 Task: Create a task  Add support for voice commands and voice search , assign it to team member softage.7@softage.net in the project VitalTech and update the status of the task to  At Risk , set the priority of the task to Medium.
Action: Mouse moved to (33, 276)
Screenshot: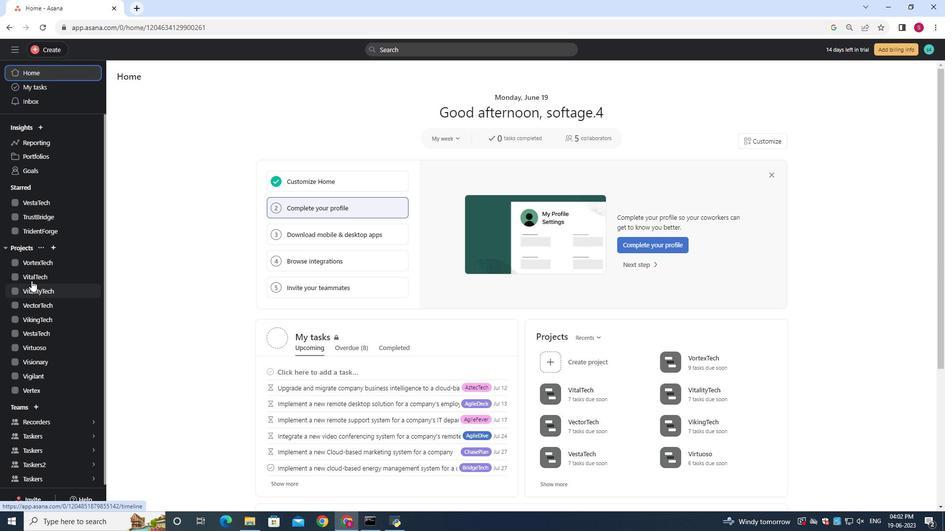
Action: Mouse pressed left at (33, 276)
Screenshot: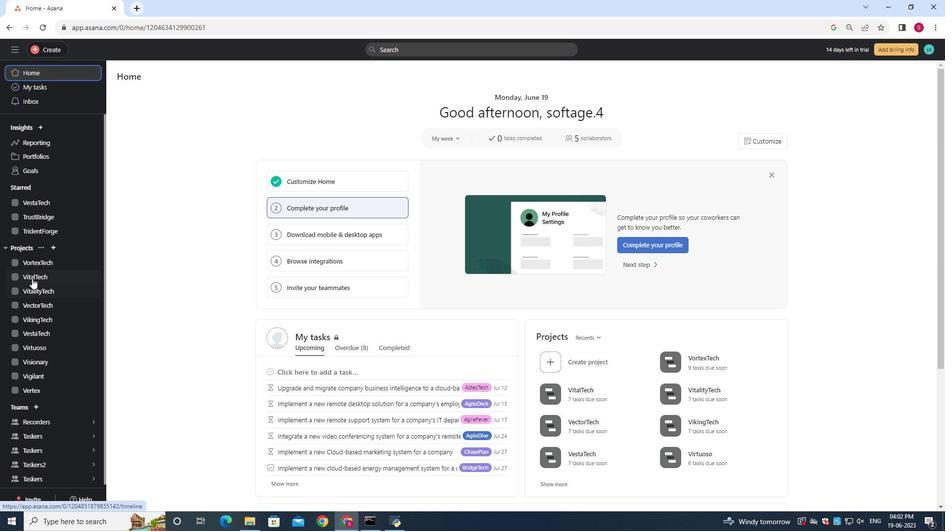 
Action: Mouse moved to (138, 117)
Screenshot: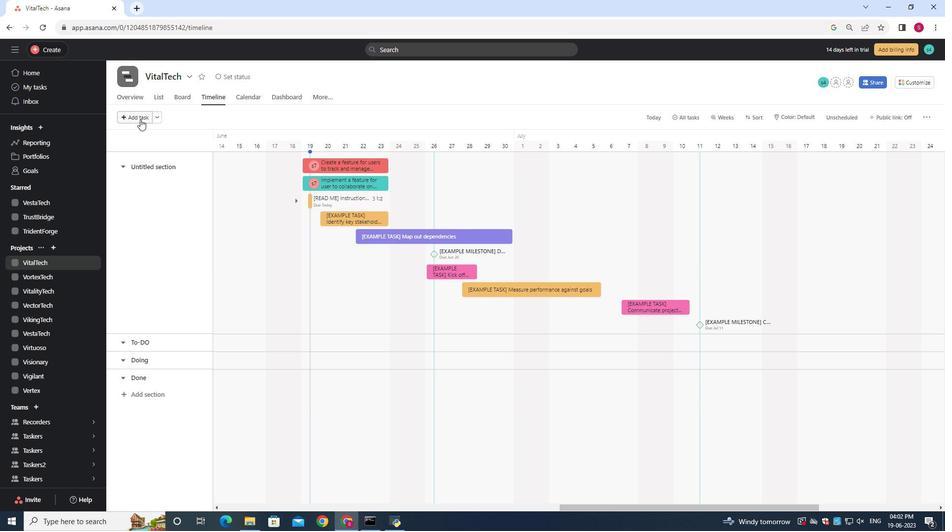 
Action: Mouse pressed left at (138, 117)
Screenshot: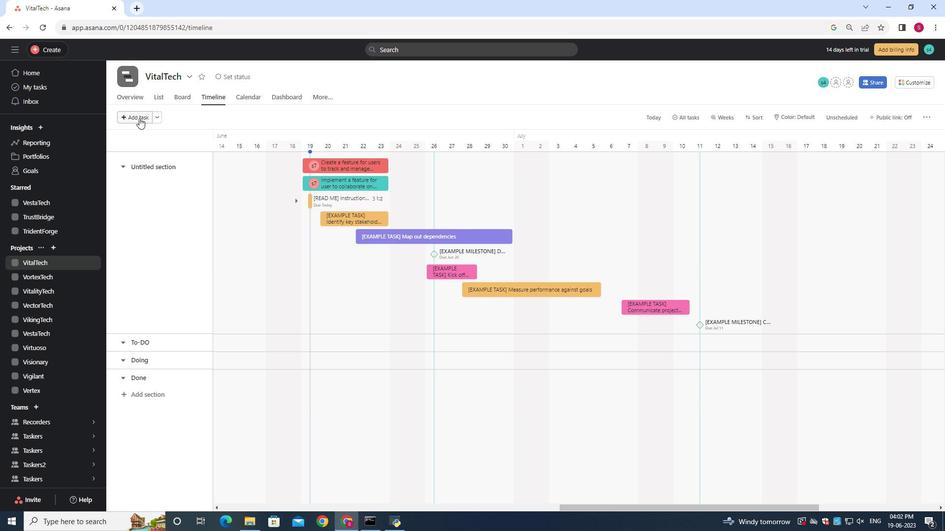 
Action: Key pressed <Key.shift>Add<Key.space><Key.shift>support<Key.space>for<Key.space>voice<Key.space>commands<Key.space>and<Key.space>voice<Key.space>search
Screenshot: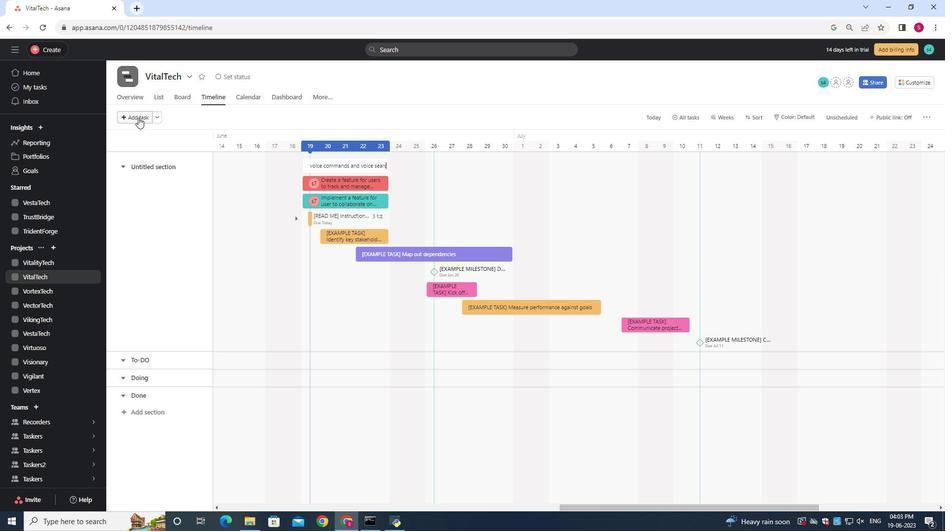 
Action: Mouse moved to (352, 163)
Screenshot: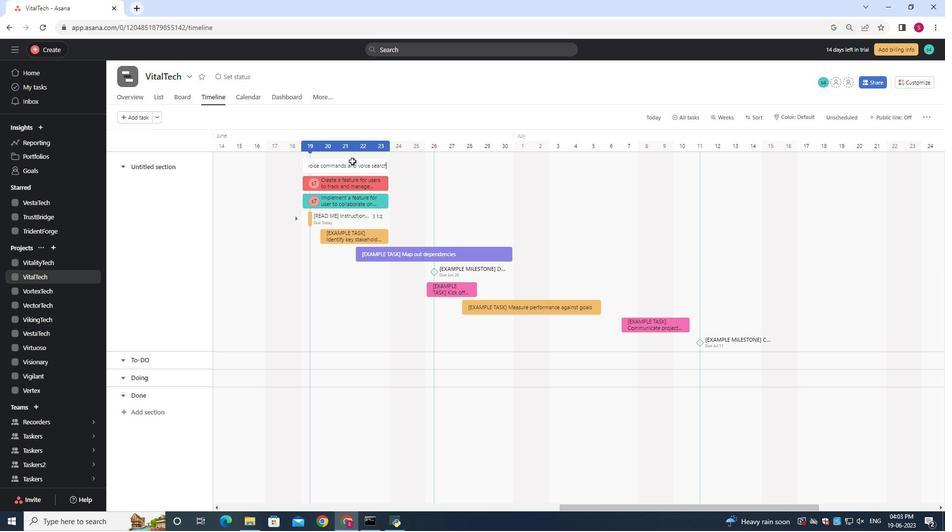 
Action: Mouse pressed left at (352, 163)
Screenshot: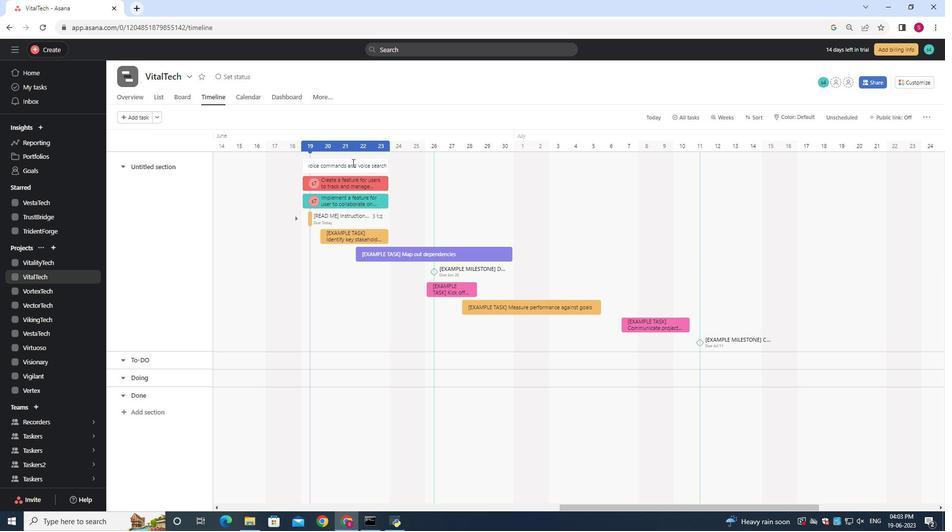 
Action: Mouse moved to (752, 169)
Screenshot: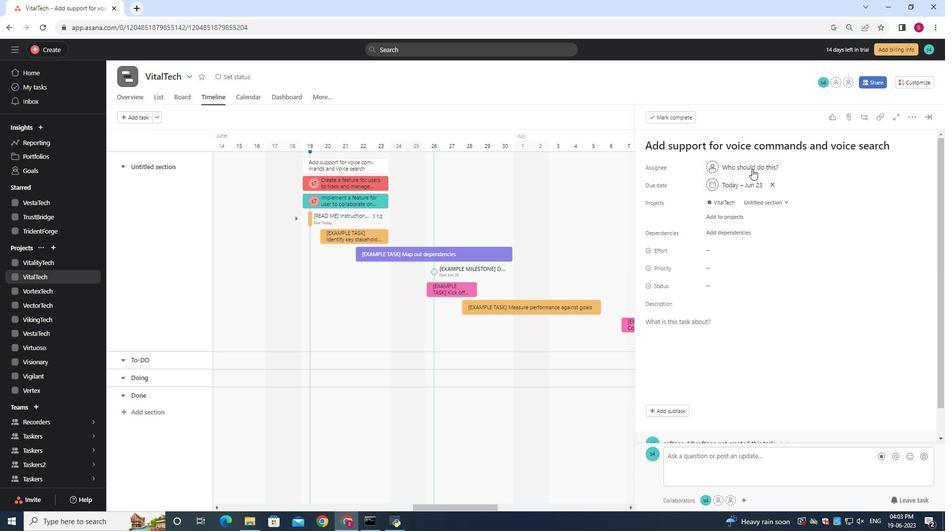 
Action: Mouse pressed left at (752, 169)
Screenshot: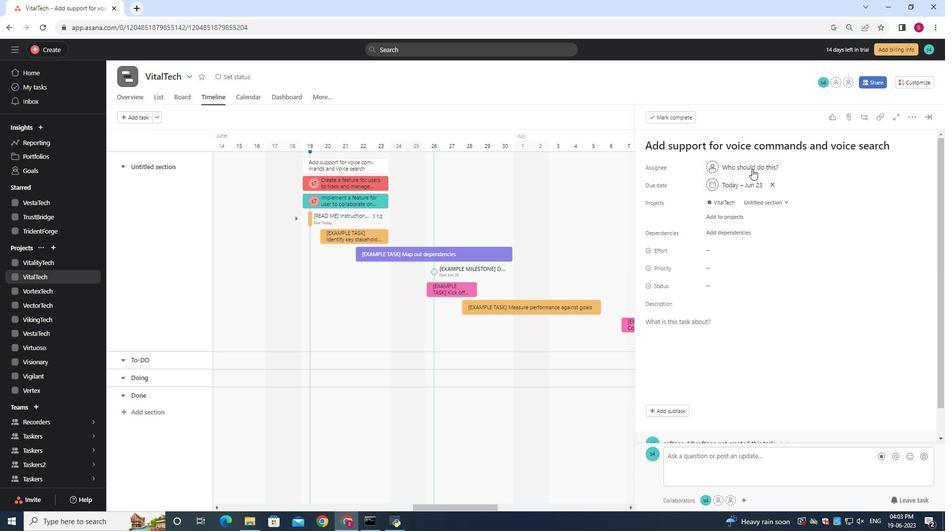 
Action: Key pressed softage.7<Key.shift>@softage.net
Screenshot: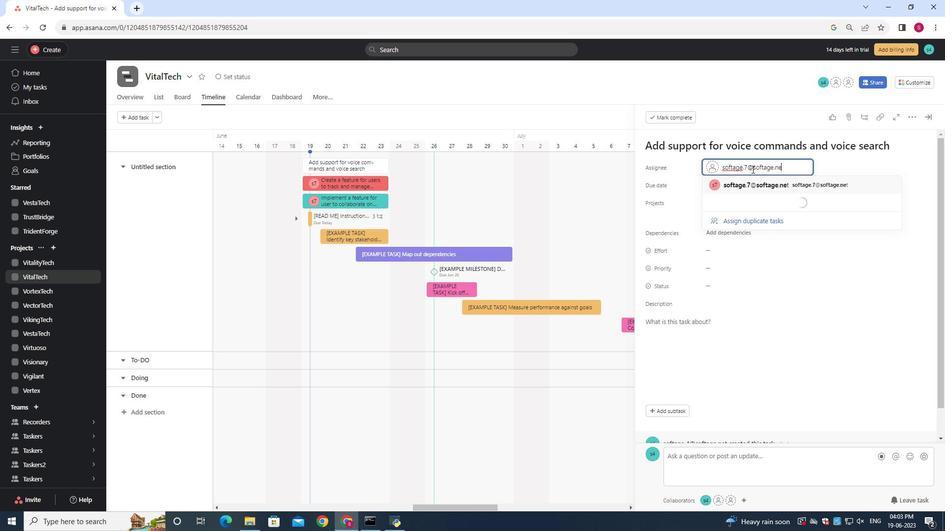 
Action: Mouse moved to (751, 183)
Screenshot: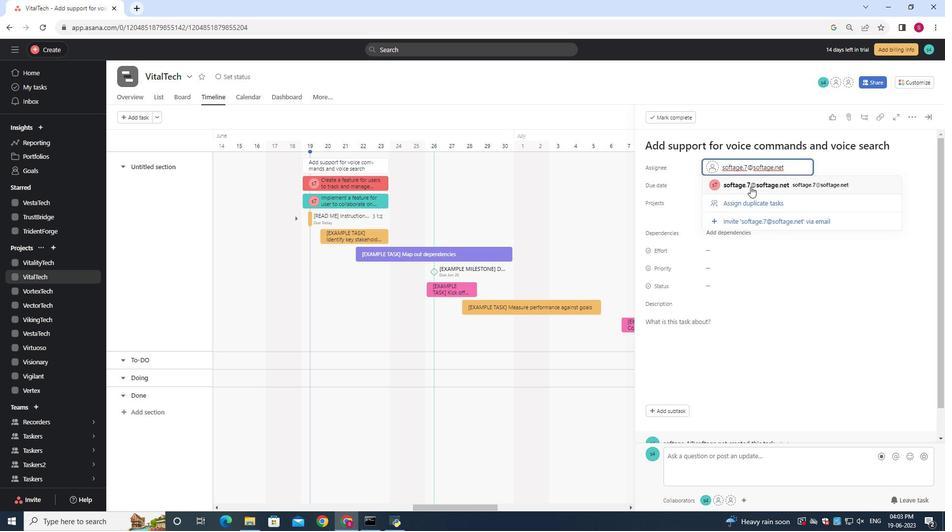 
Action: Mouse pressed left at (751, 183)
Screenshot: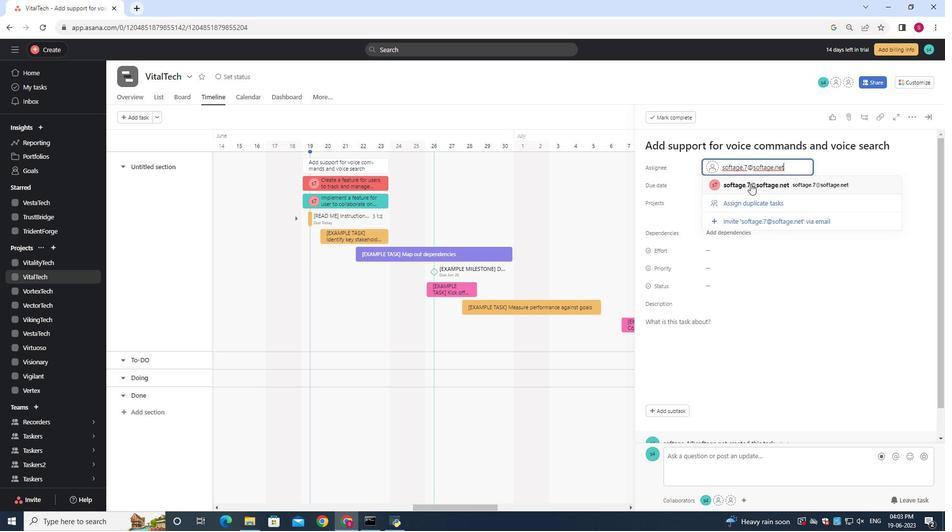 
Action: Mouse moved to (718, 283)
Screenshot: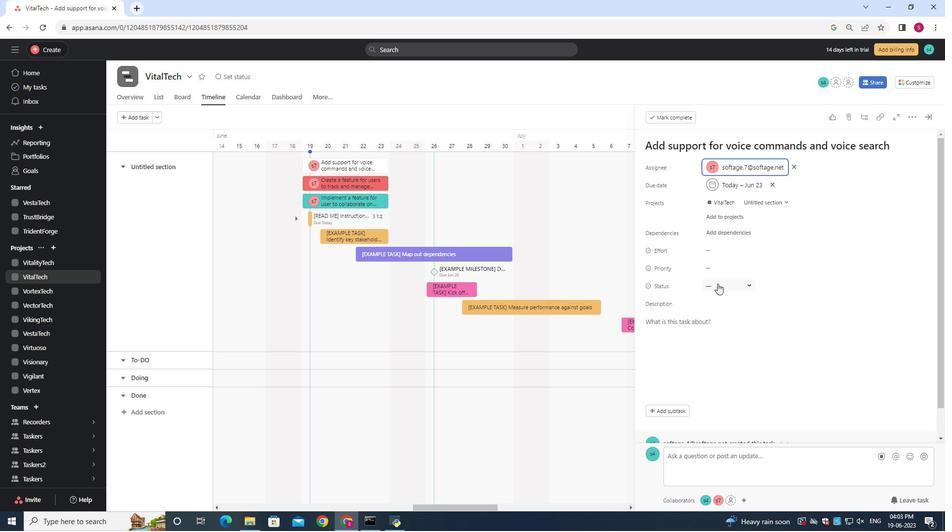 
Action: Mouse pressed left at (718, 283)
Screenshot: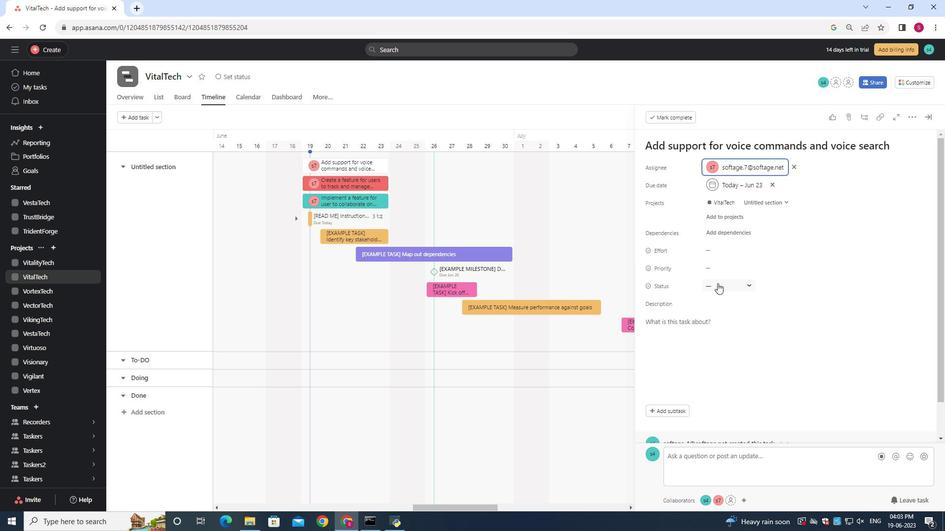 
Action: Mouse moved to (729, 328)
Screenshot: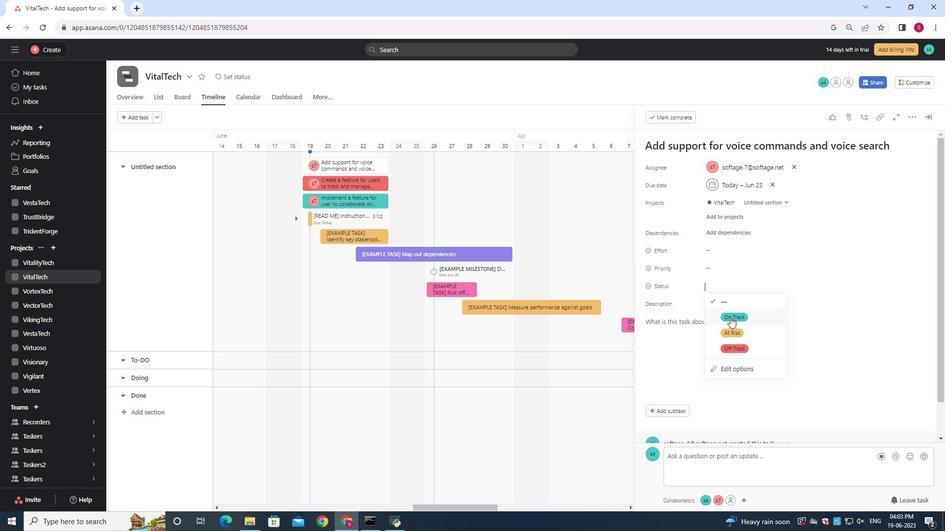 
Action: Mouse pressed left at (729, 328)
Screenshot: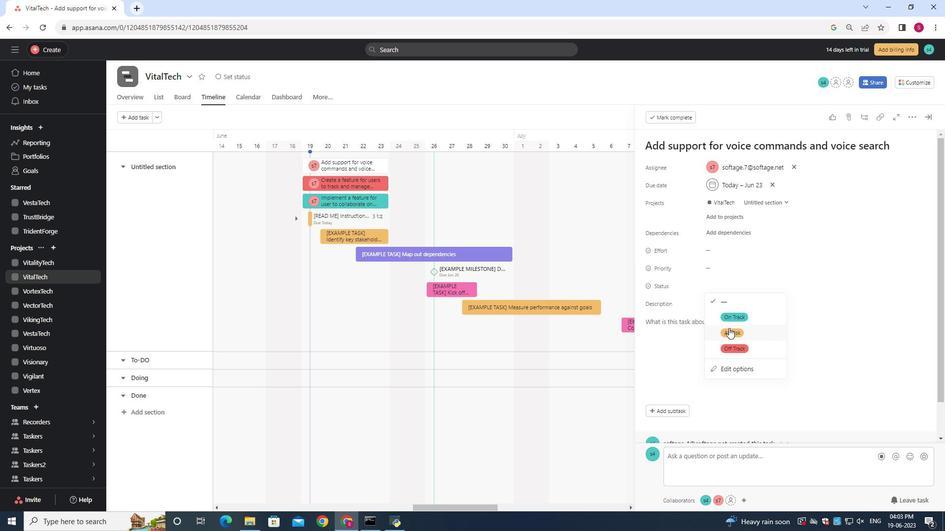 
Action: Mouse moved to (717, 263)
Screenshot: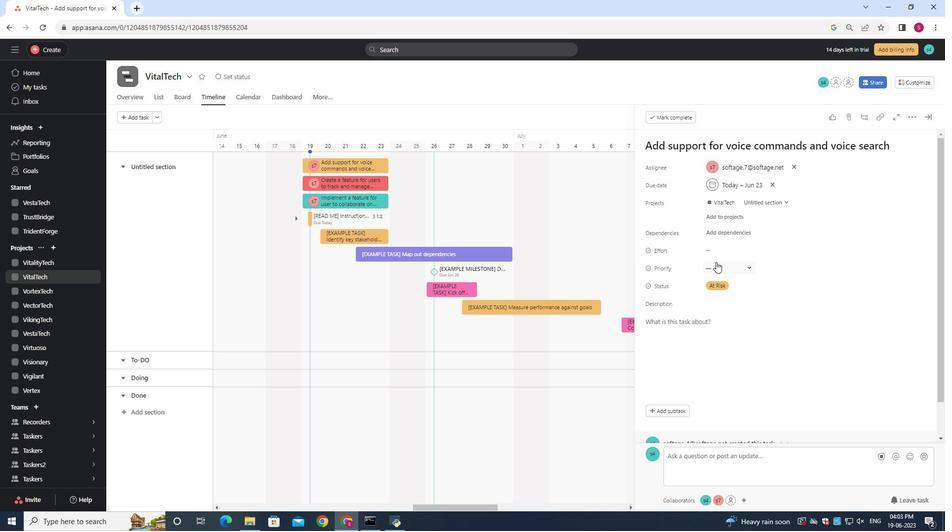 
Action: Mouse pressed left at (717, 263)
Screenshot: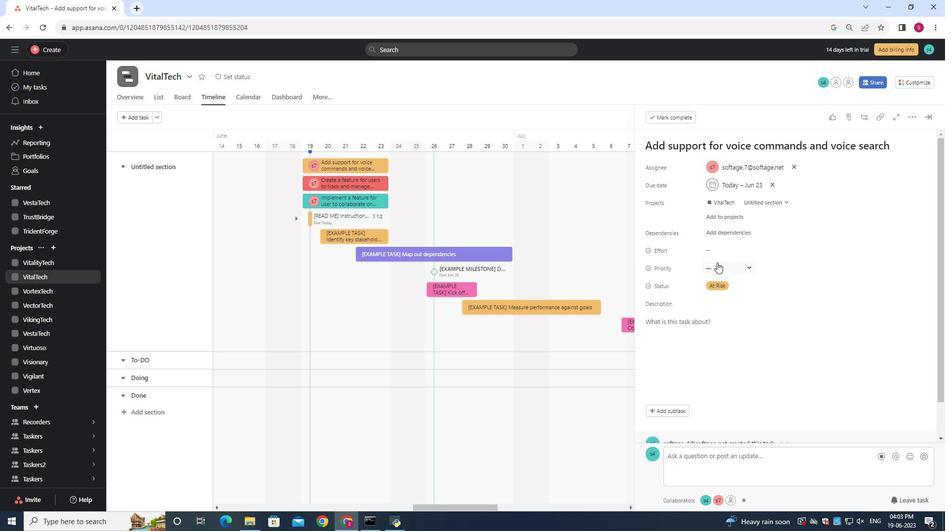 
Action: Mouse moved to (735, 312)
Screenshot: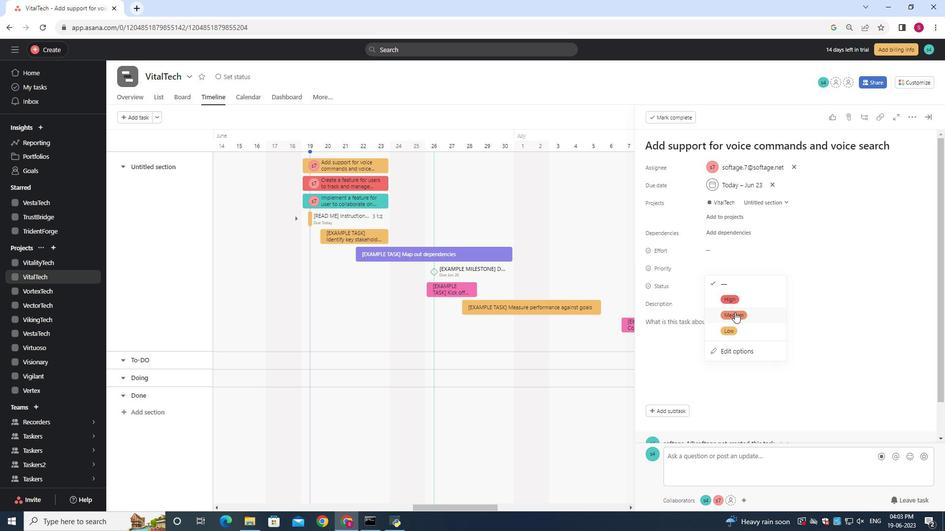 
Action: Mouse pressed left at (735, 312)
Screenshot: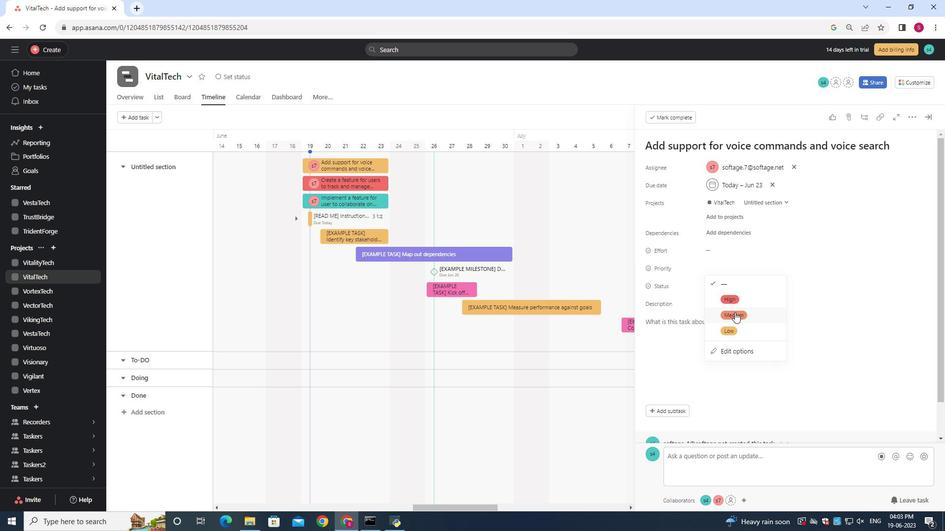 
Action: Mouse moved to (723, 265)
Screenshot: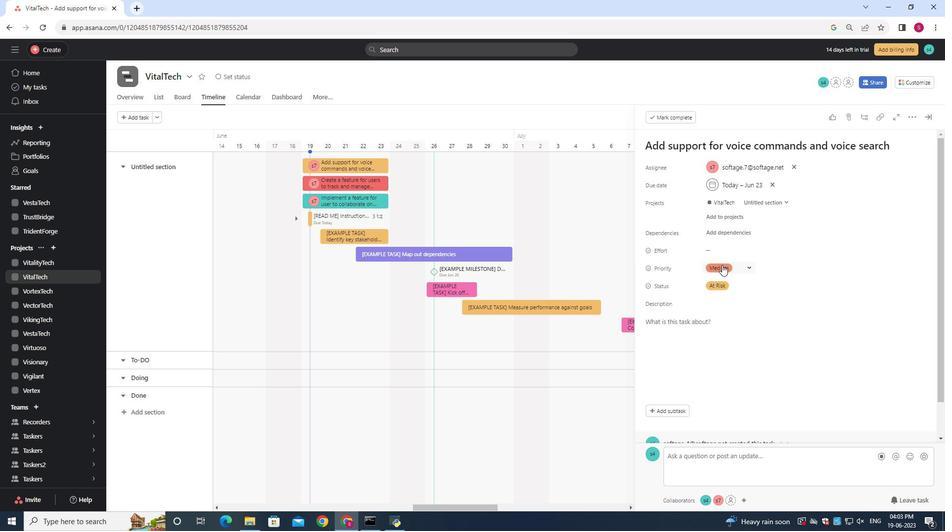 
